 Task: Create the send approval action.
Action: Mouse moved to (896, 106)
Screenshot: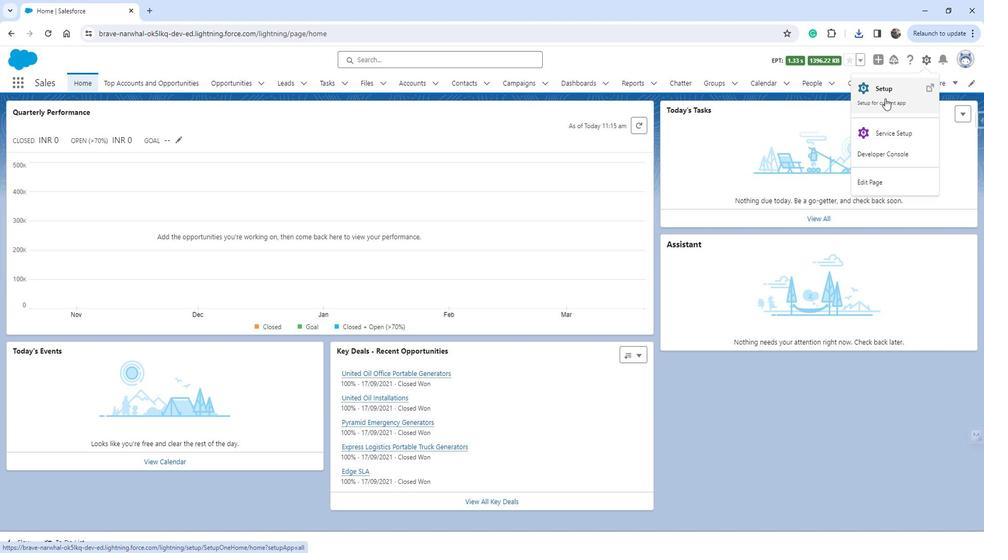 
Action: Mouse pressed left at (896, 106)
Screenshot: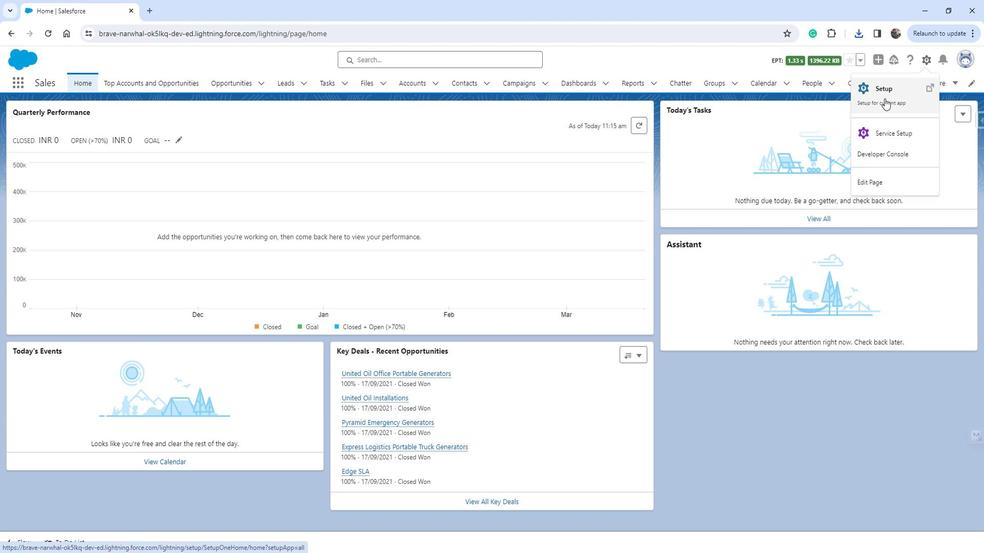 
Action: Mouse moved to (51, 368)
Screenshot: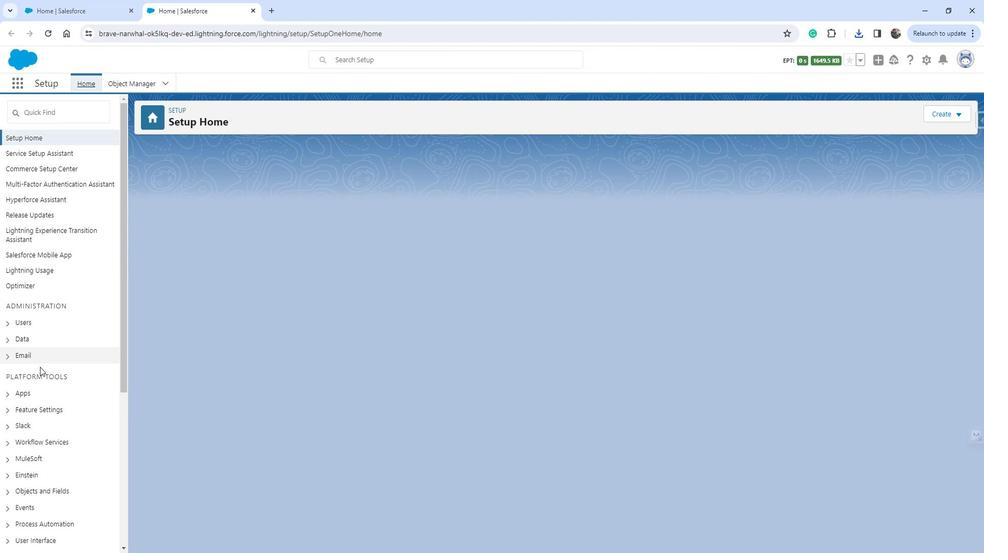 
Action: Mouse scrolled (51, 367) with delta (0, 0)
Screenshot: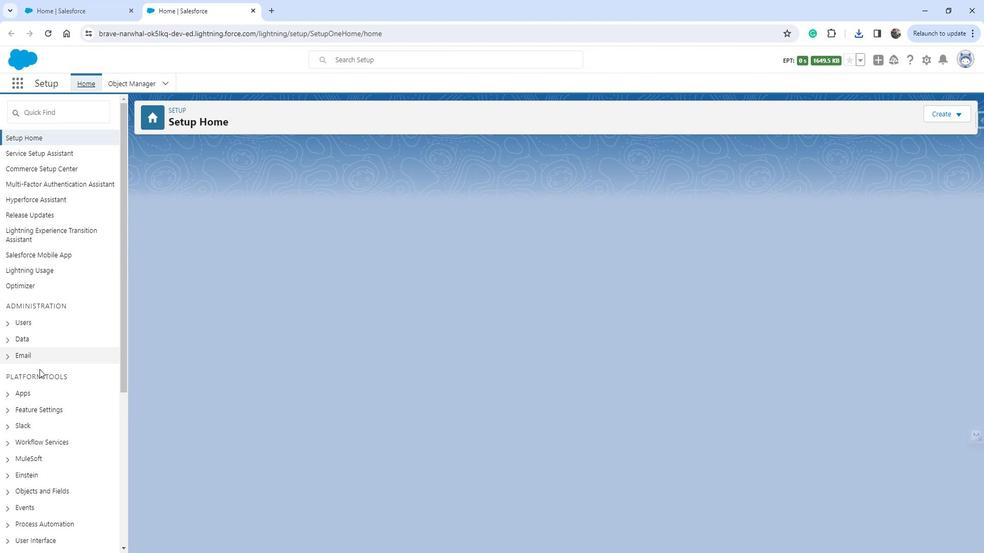 
Action: Mouse moved to (51, 368)
Screenshot: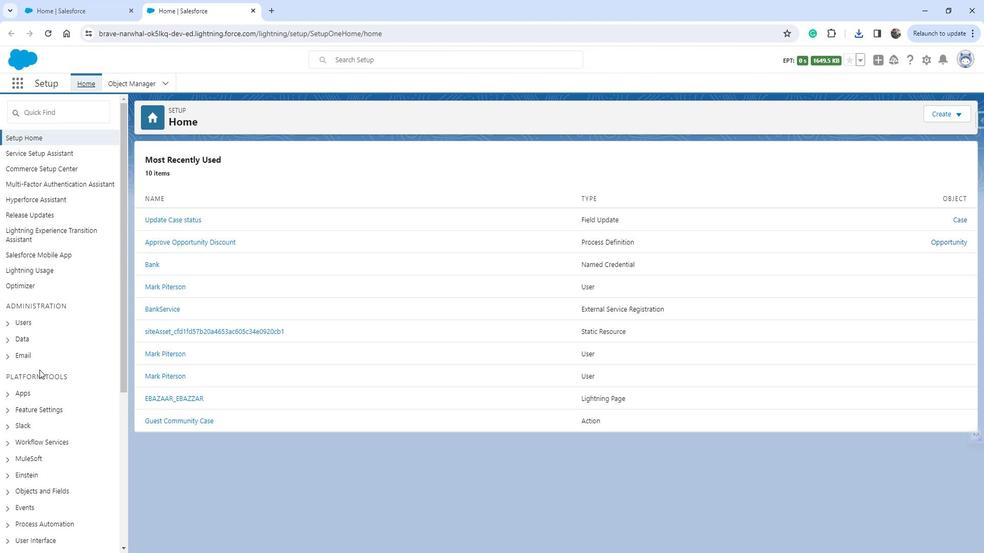 
Action: Mouse scrolled (51, 368) with delta (0, 0)
Screenshot: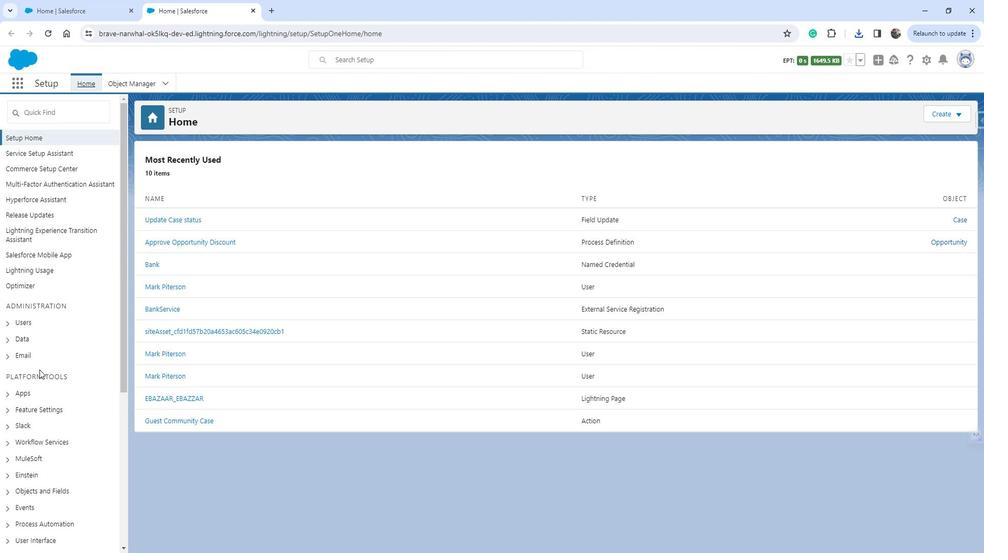 
Action: Mouse moved to (50, 351)
Screenshot: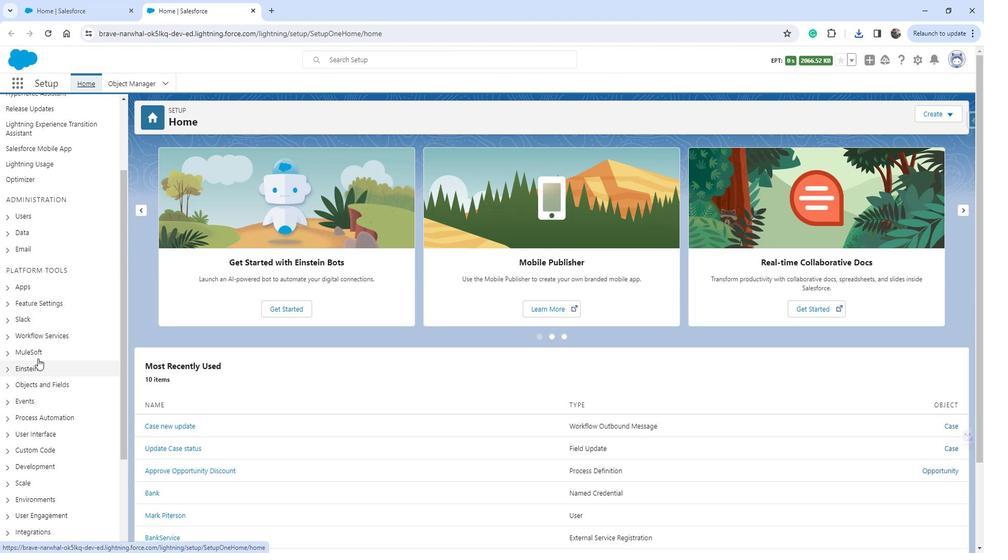 
Action: Mouse scrolled (50, 351) with delta (0, 0)
Screenshot: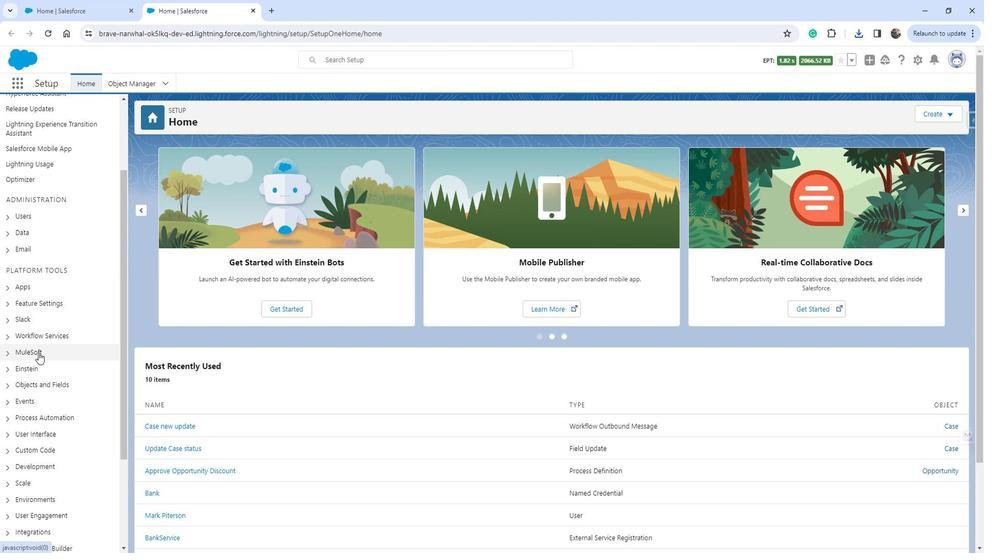 
Action: Mouse scrolled (50, 351) with delta (0, 0)
Screenshot: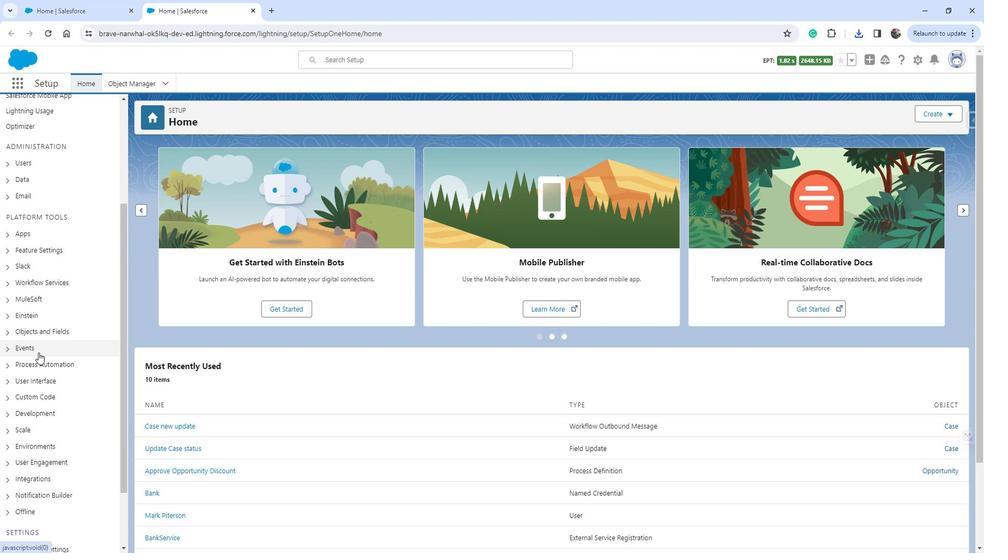 
Action: Mouse moved to (19, 312)
Screenshot: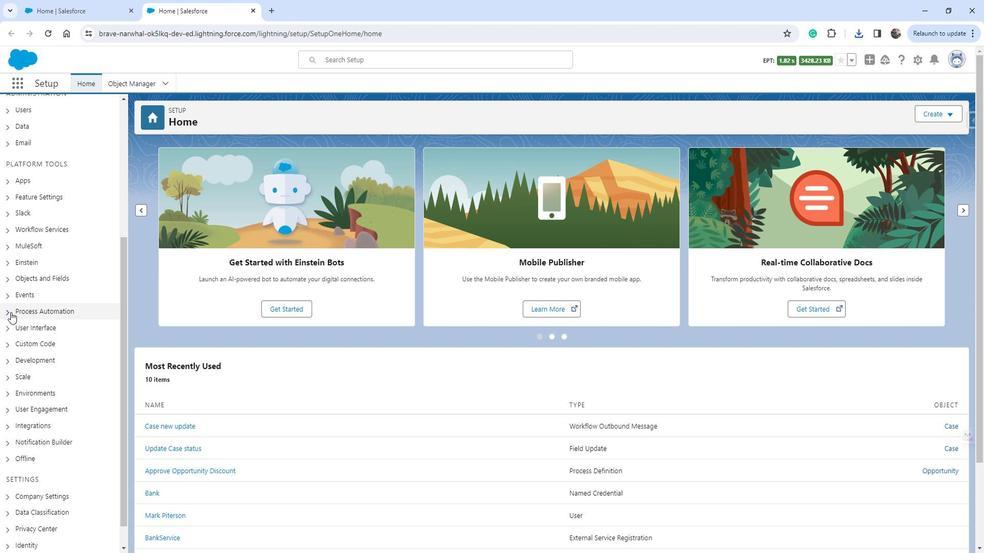 
Action: Mouse pressed left at (19, 312)
Screenshot: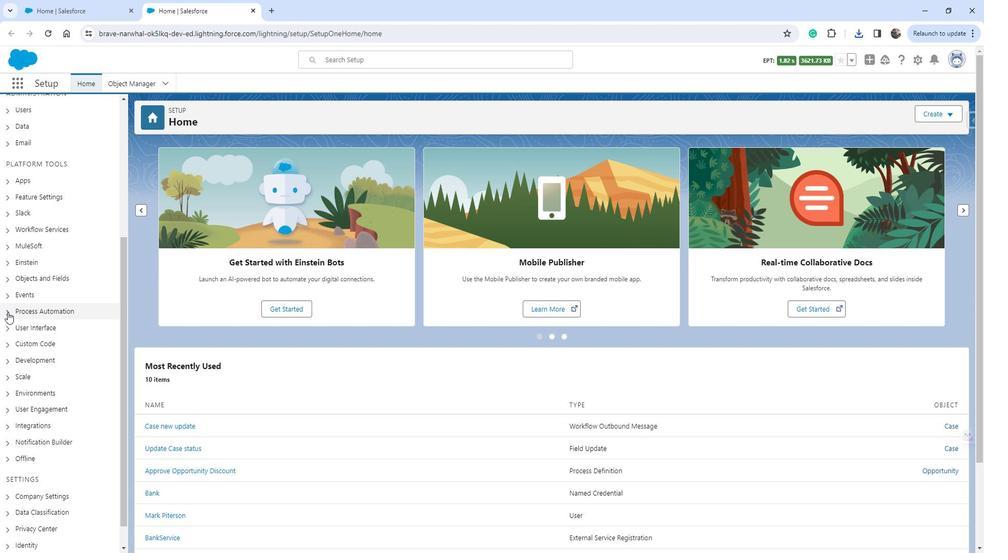
Action: Mouse moved to (71, 314)
Screenshot: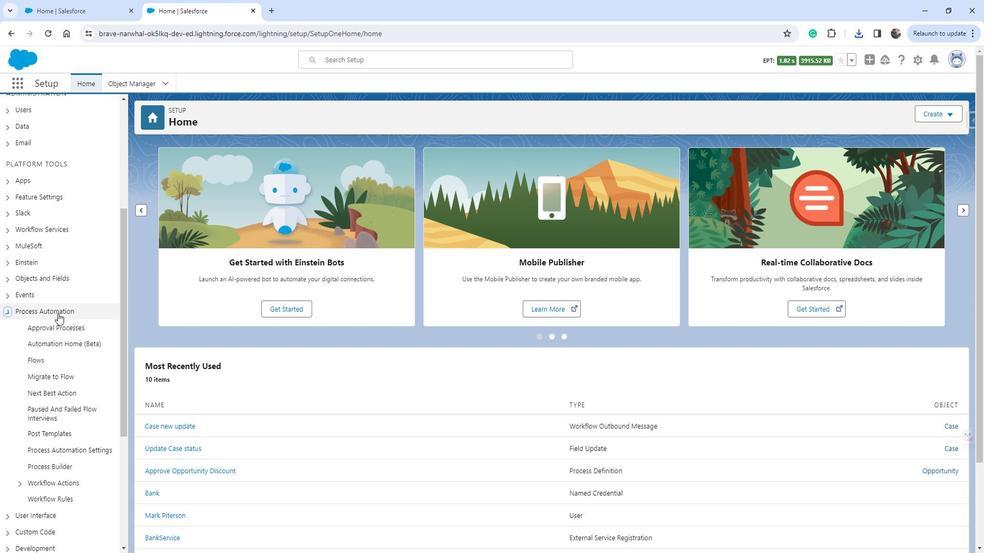 
Action: Mouse scrolled (71, 313) with delta (0, 0)
Screenshot: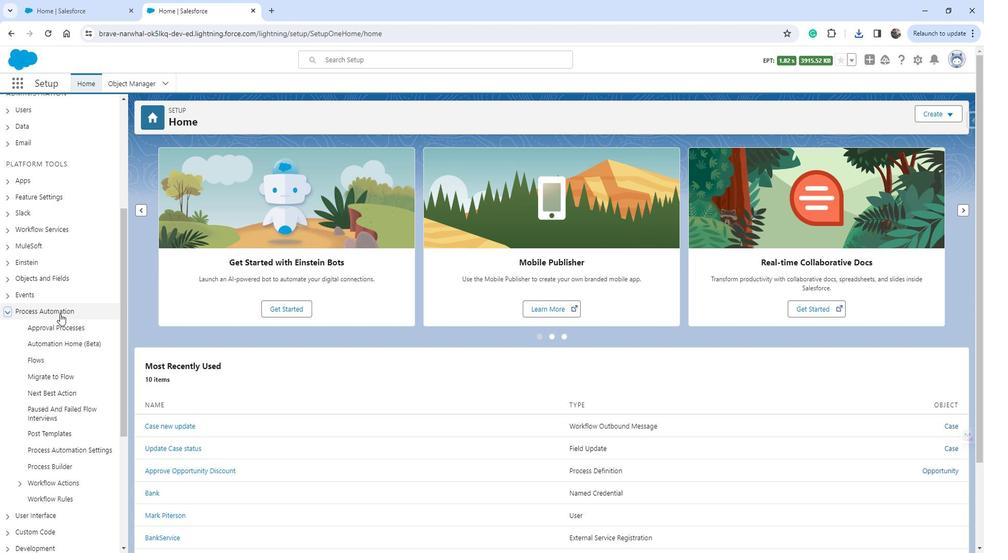 
Action: Mouse moved to (71, 315)
Screenshot: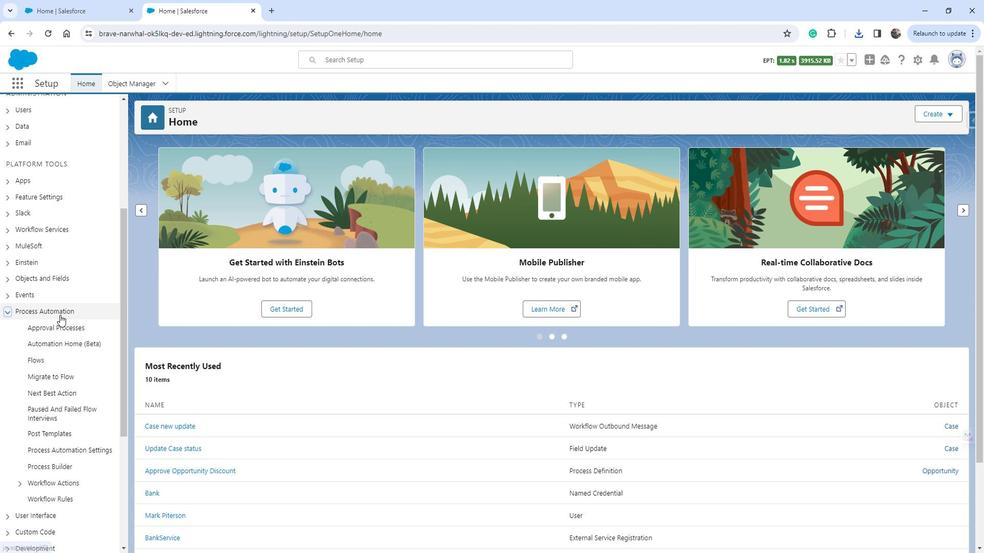 
Action: Mouse scrolled (71, 315) with delta (0, 0)
Screenshot: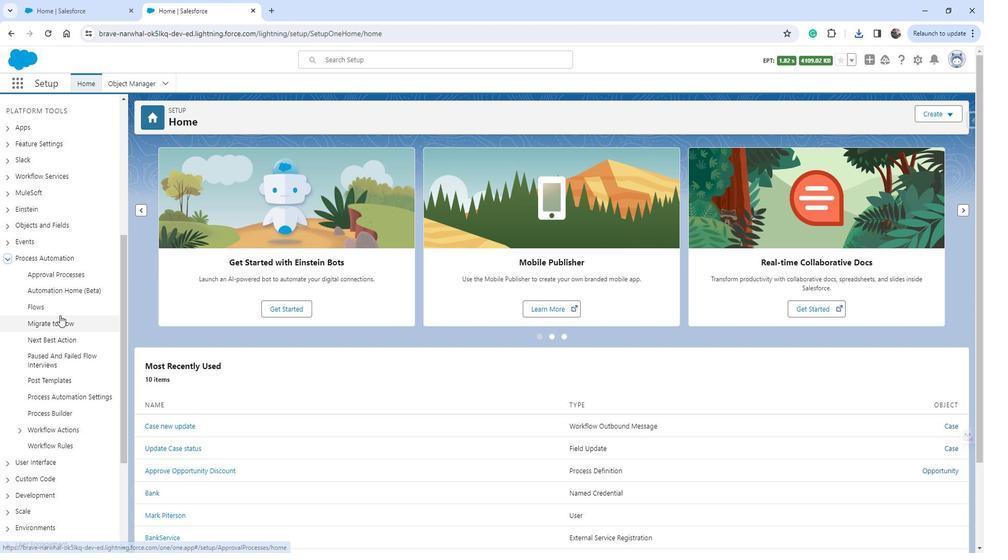 
Action: Mouse moved to (31, 377)
Screenshot: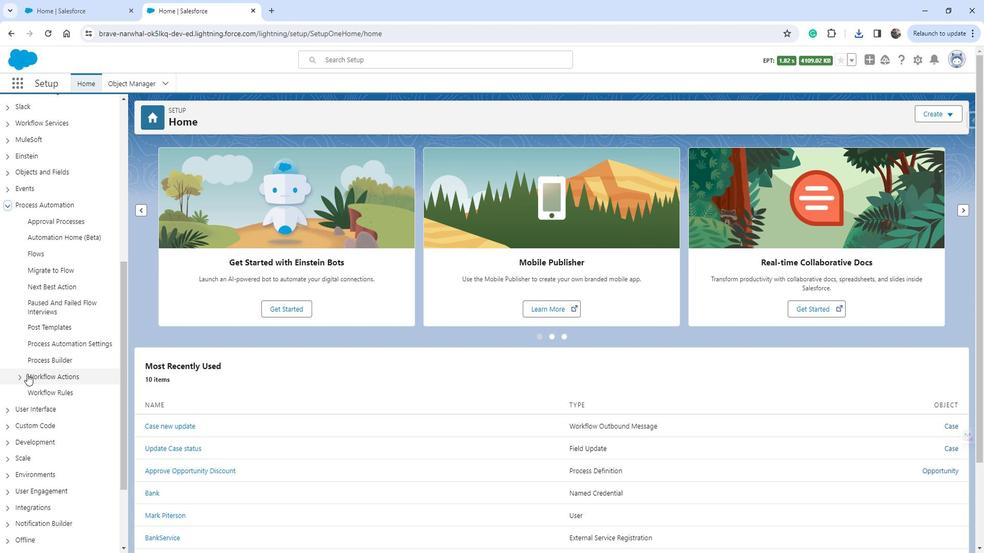 
Action: Mouse pressed left at (31, 377)
Screenshot: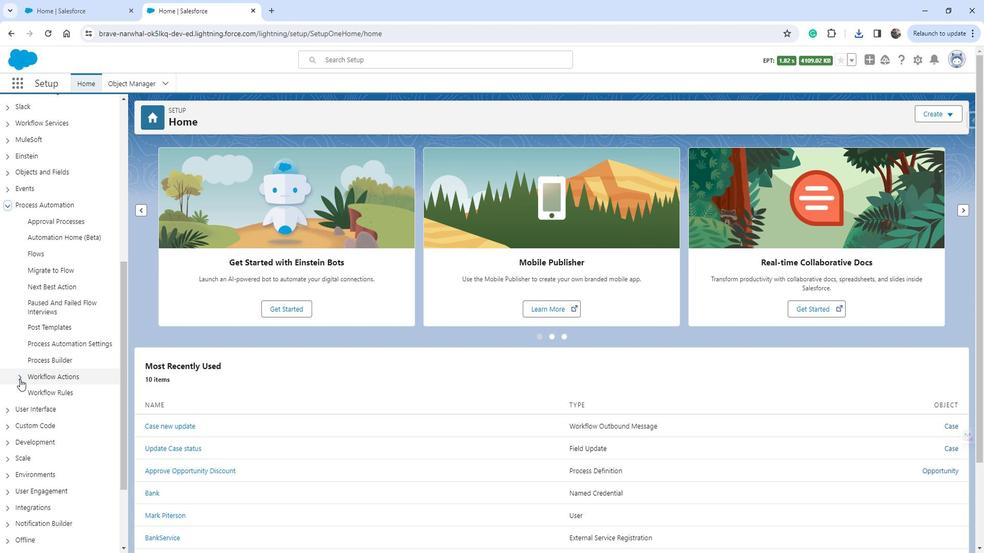
Action: Mouse moved to (83, 371)
Screenshot: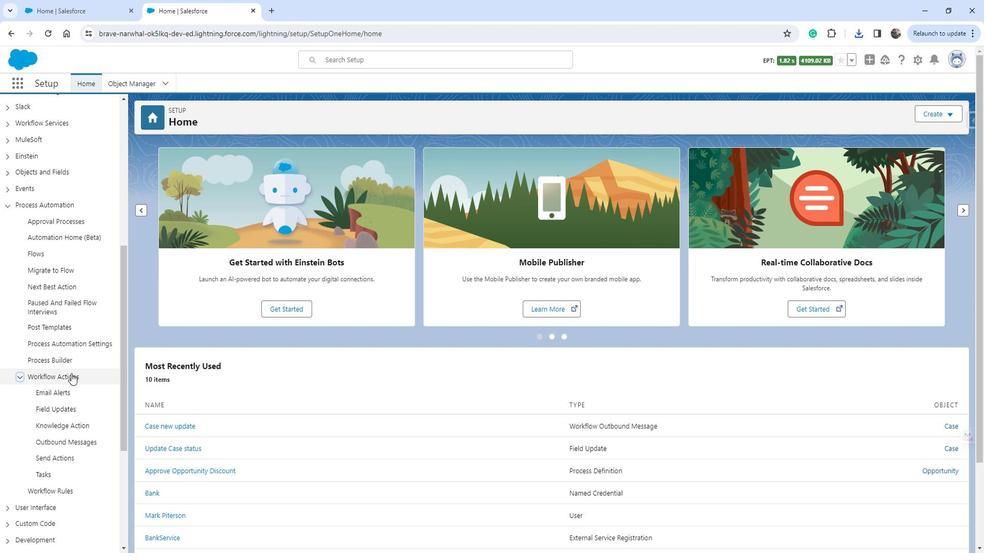 
Action: Mouse scrolled (83, 371) with delta (0, 0)
Screenshot: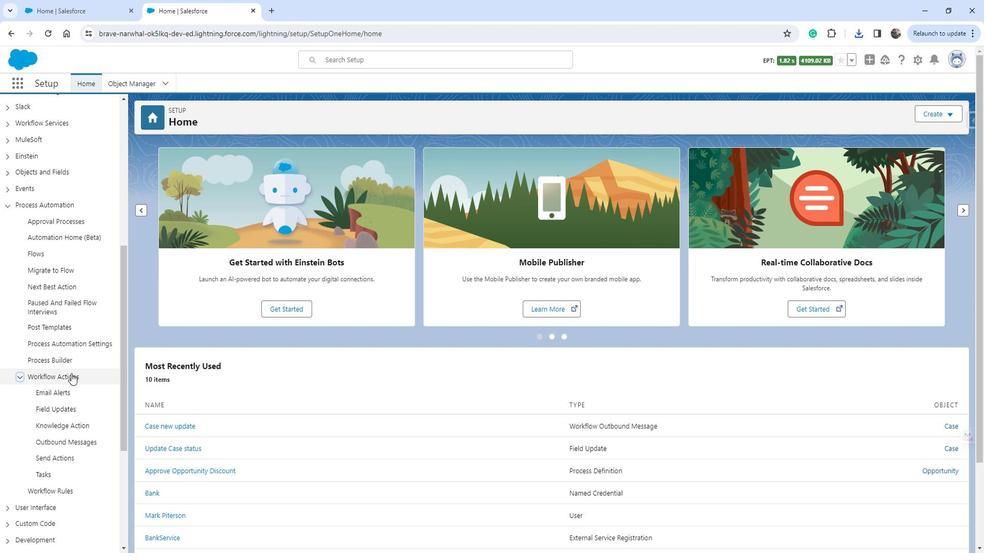 
Action: Mouse scrolled (83, 371) with delta (0, 0)
Screenshot: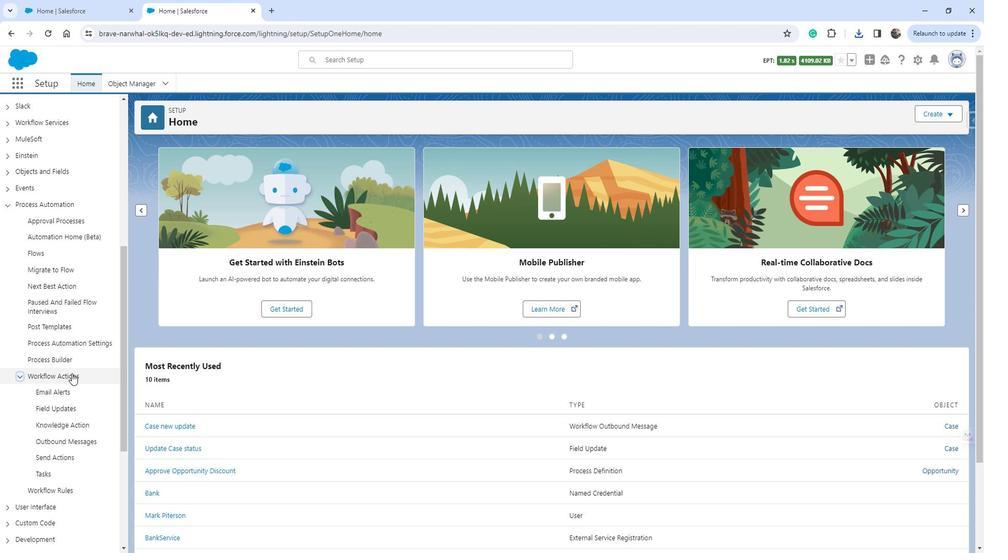 
Action: Mouse moved to (70, 349)
Screenshot: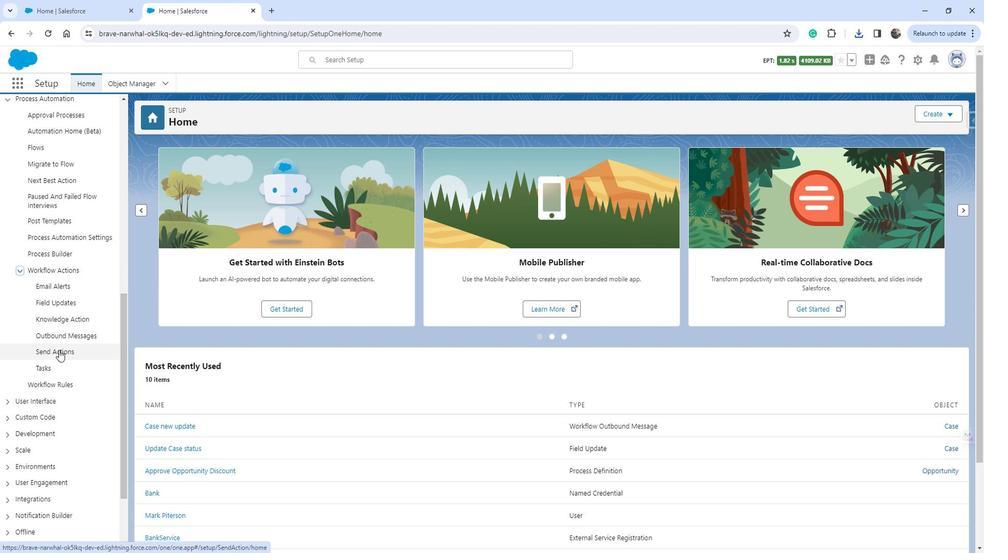 
Action: Mouse pressed left at (70, 349)
Screenshot: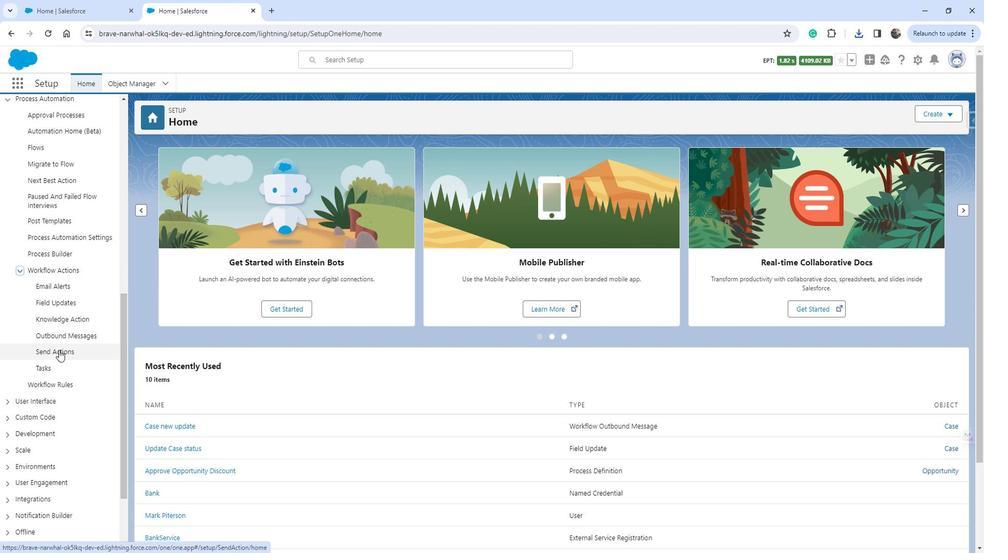 
Action: Mouse moved to (570, 224)
Screenshot: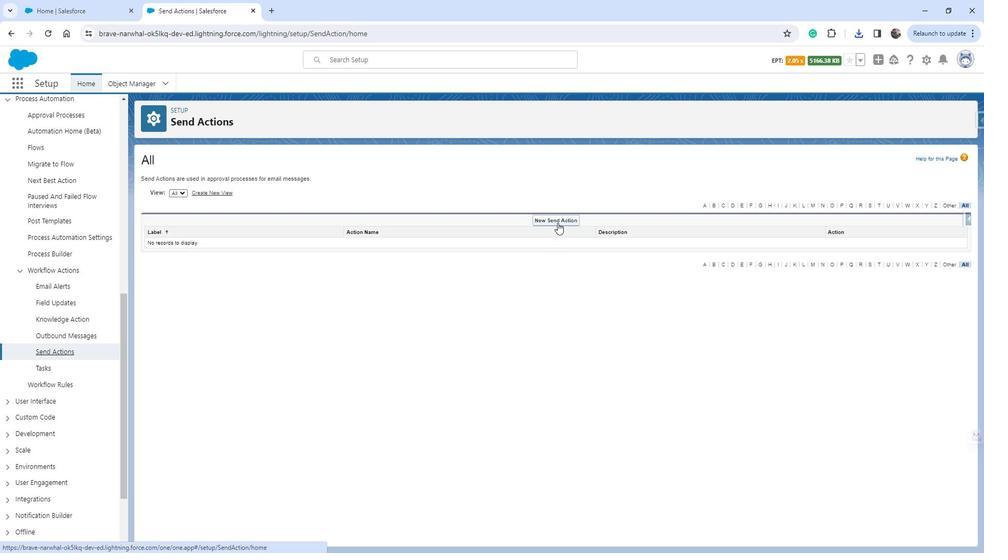 
Action: Mouse pressed left at (570, 224)
Screenshot: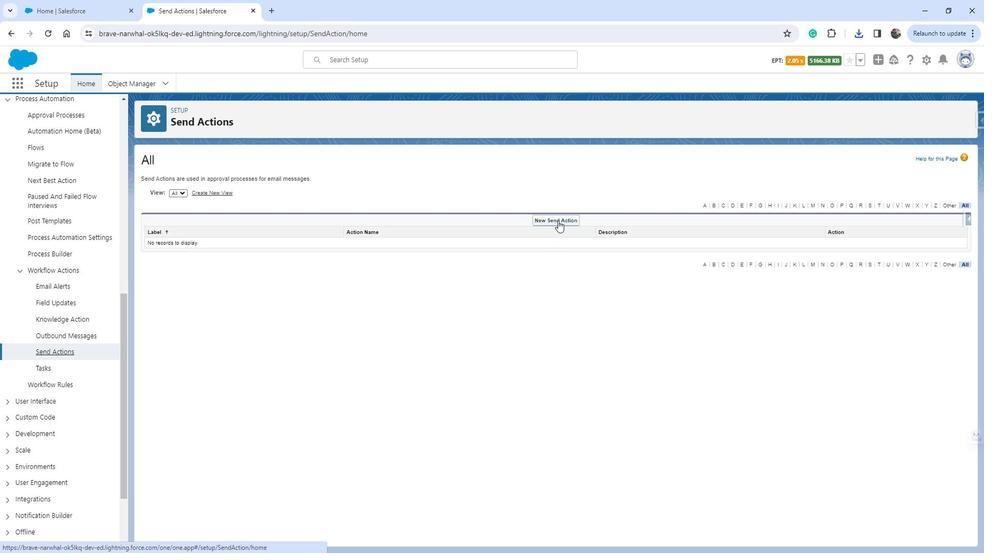 
Action: Mouse moved to (338, 251)
Screenshot: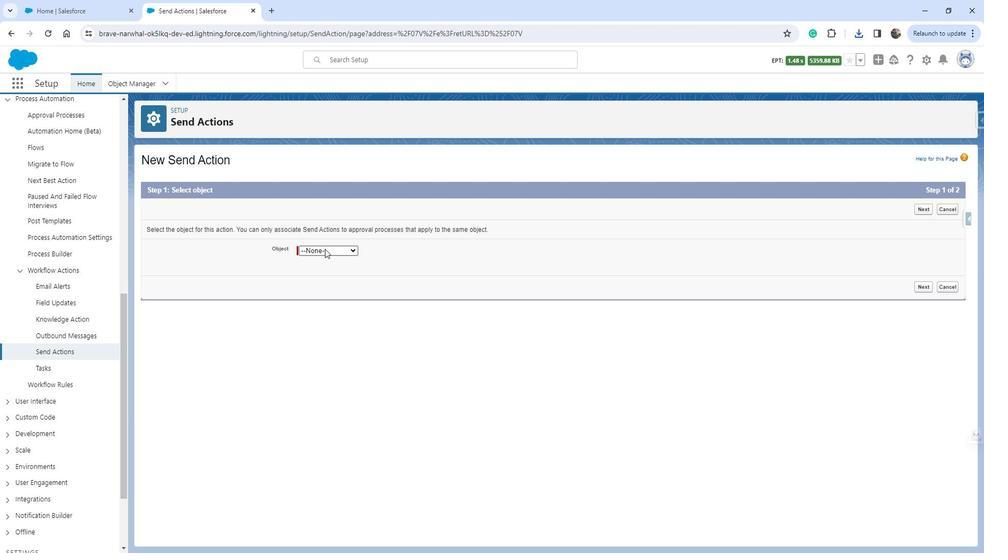 
Action: Mouse pressed left at (338, 251)
Screenshot: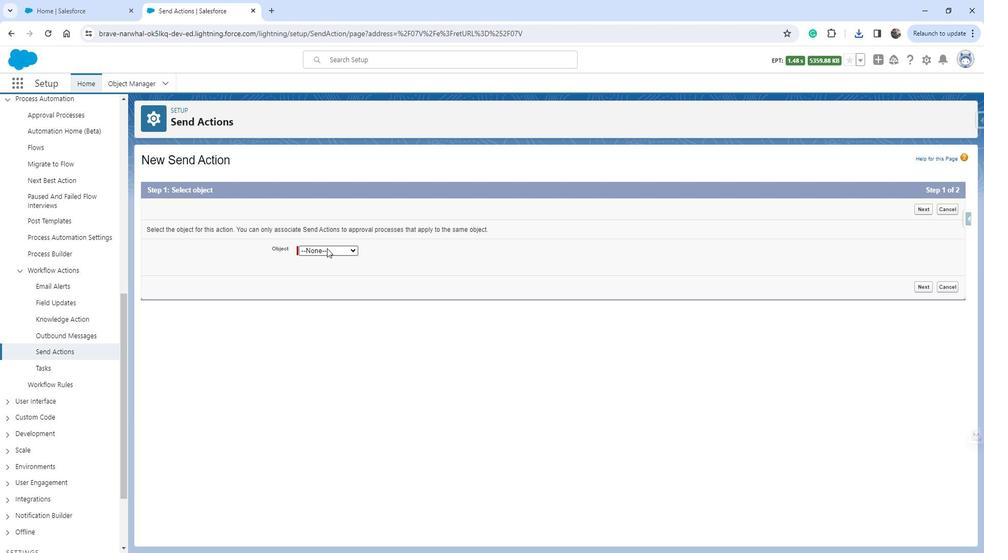 
Action: Mouse moved to (350, 270)
Screenshot: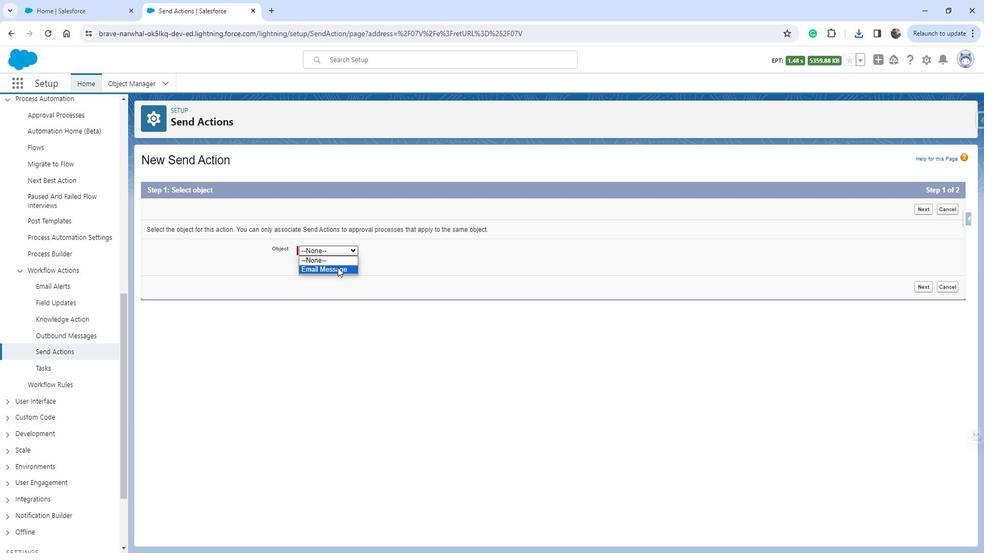 
Action: Mouse pressed left at (350, 270)
Screenshot: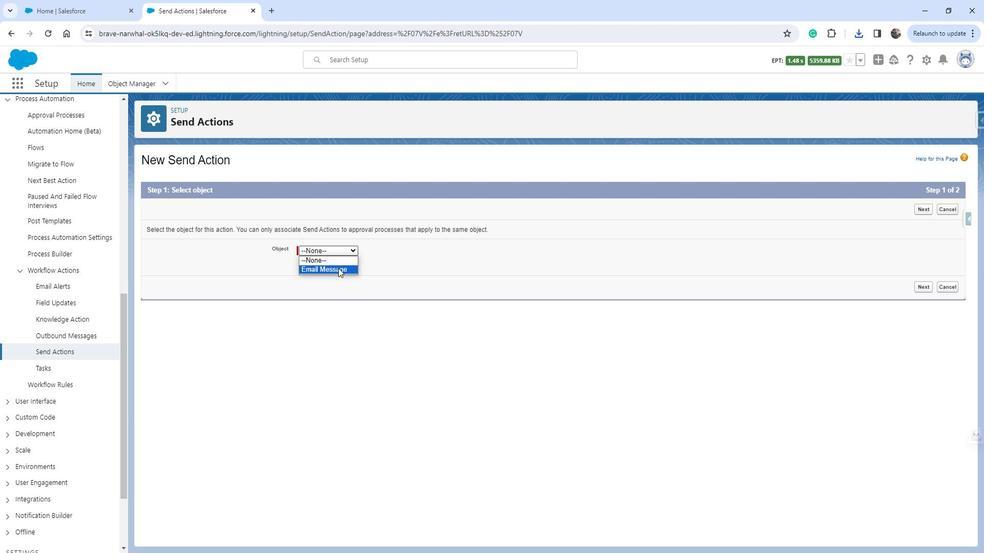 
Action: Mouse moved to (931, 214)
Screenshot: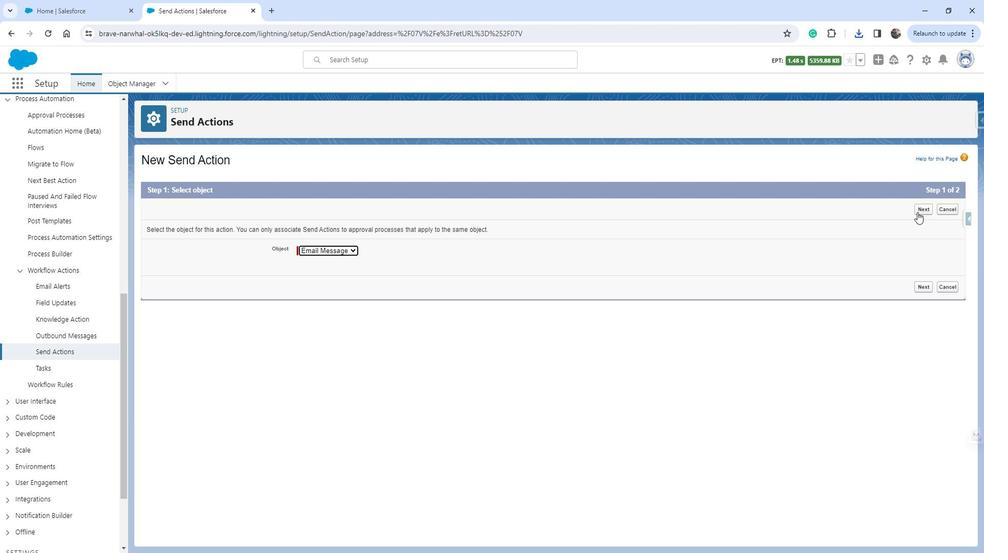 
Action: Mouse pressed left at (931, 214)
Screenshot: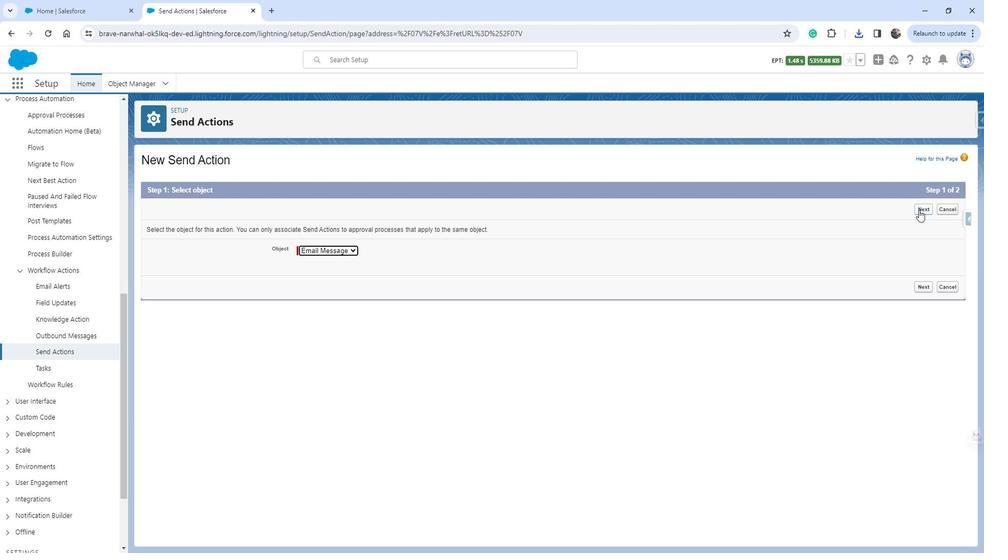 
Action: Mouse moved to (371, 266)
Screenshot: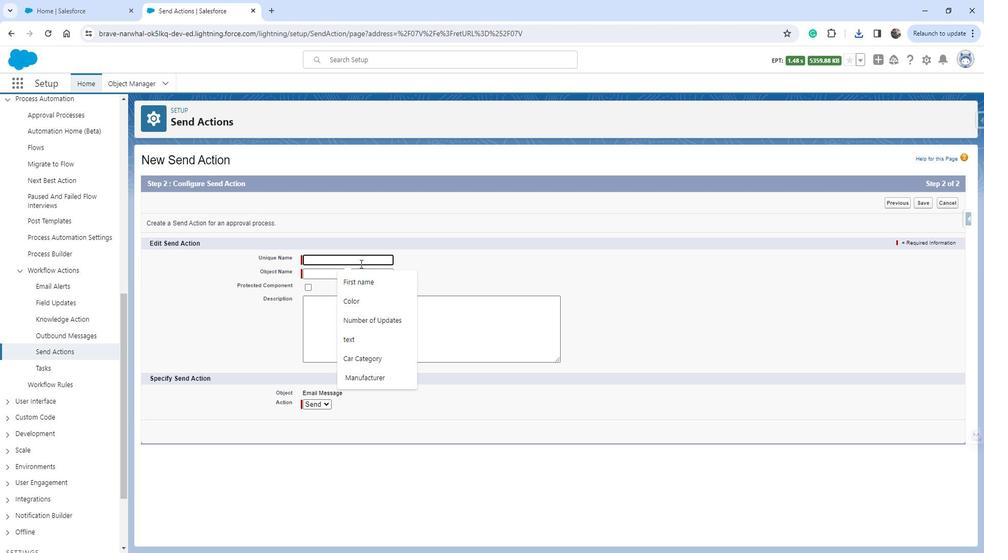 
Action: Mouse pressed left at (371, 266)
Screenshot: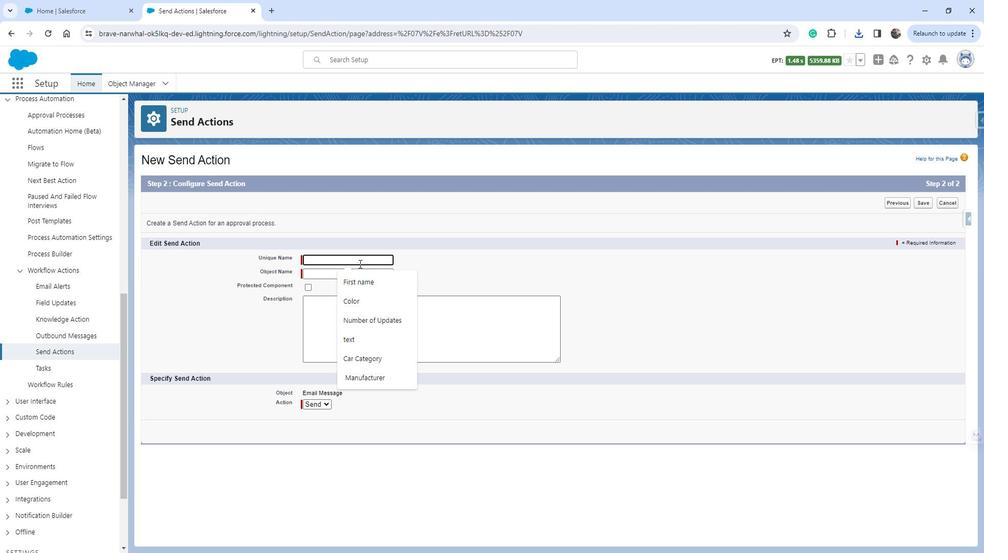 
Action: Mouse moved to (368, 264)
Screenshot: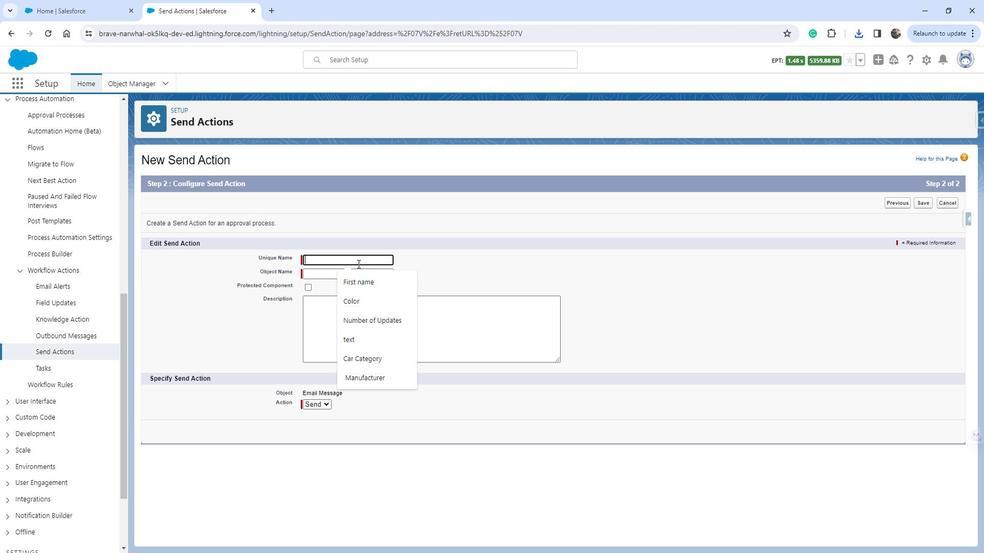 
Action: Key pressed <Key.shift>Send<Key.space><Key.shift>Approval<Key.space>
Screenshot: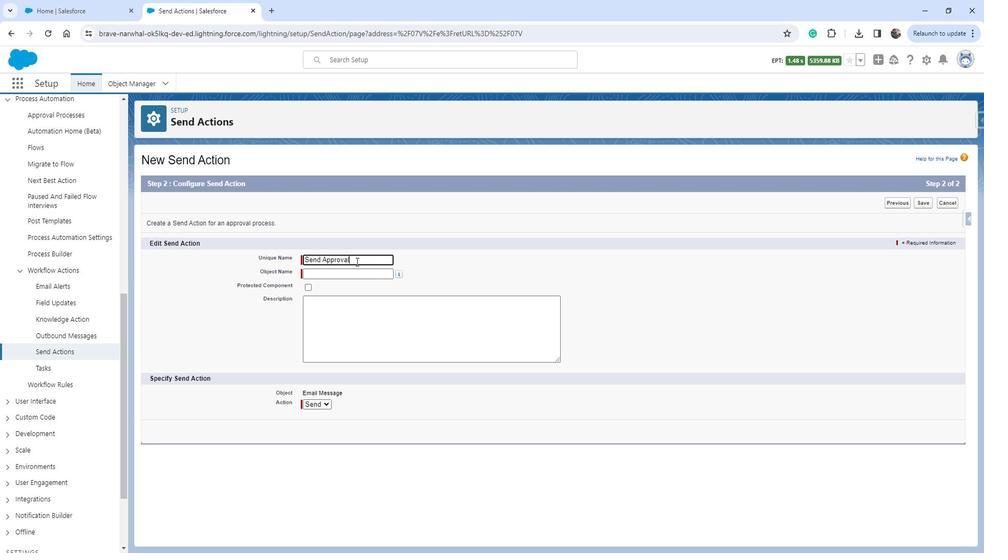 
Action: Mouse moved to (435, 277)
Screenshot: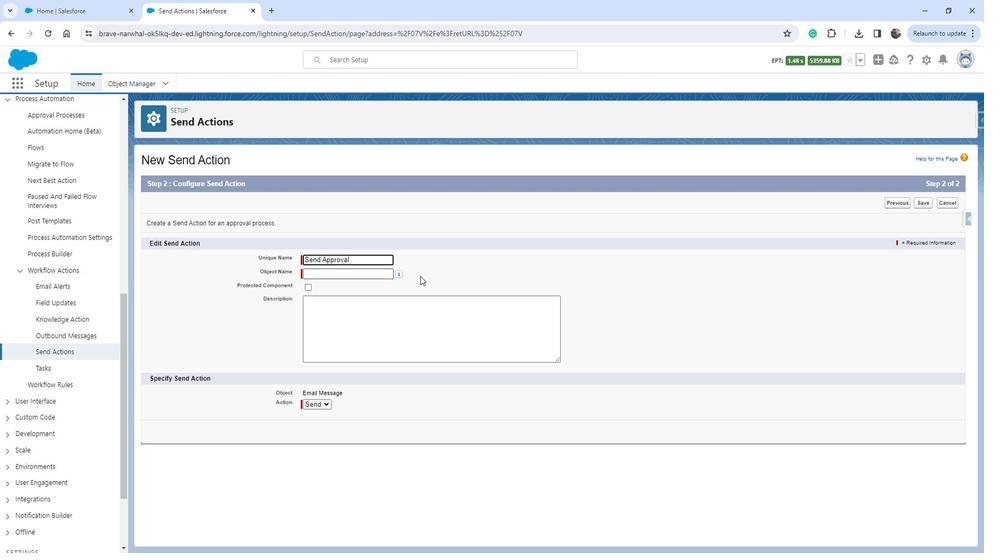 
Action: Mouse pressed left at (435, 277)
Screenshot: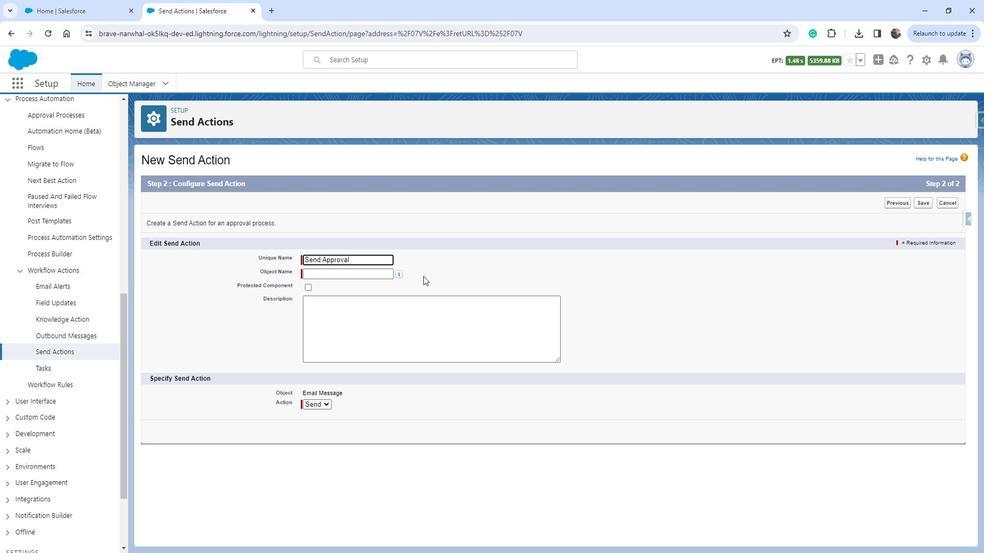 
Action: Mouse moved to (335, 399)
Screenshot: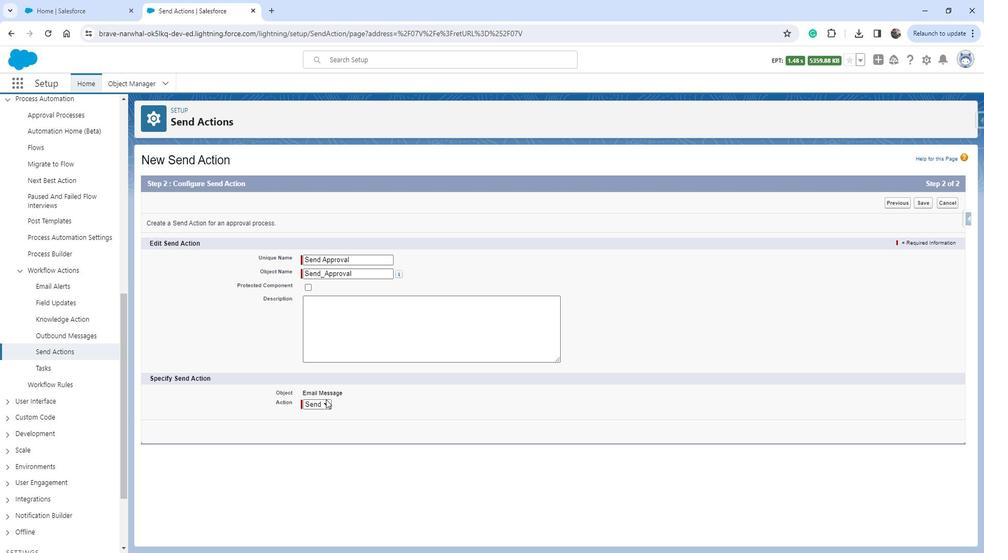 
Action: Mouse pressed left at (335, 399)
Screenshot: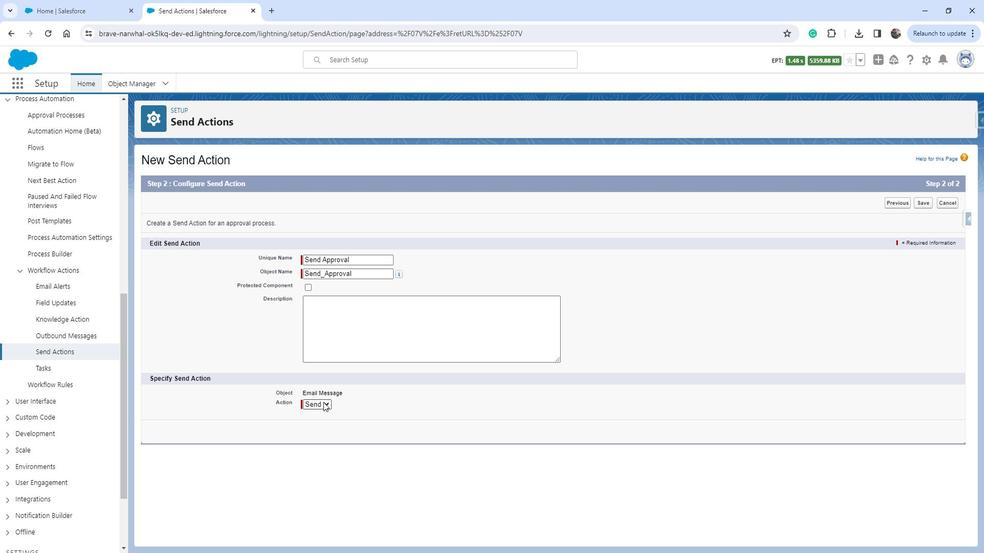
Action: Mouse moved to (331, 410)
Screenshot: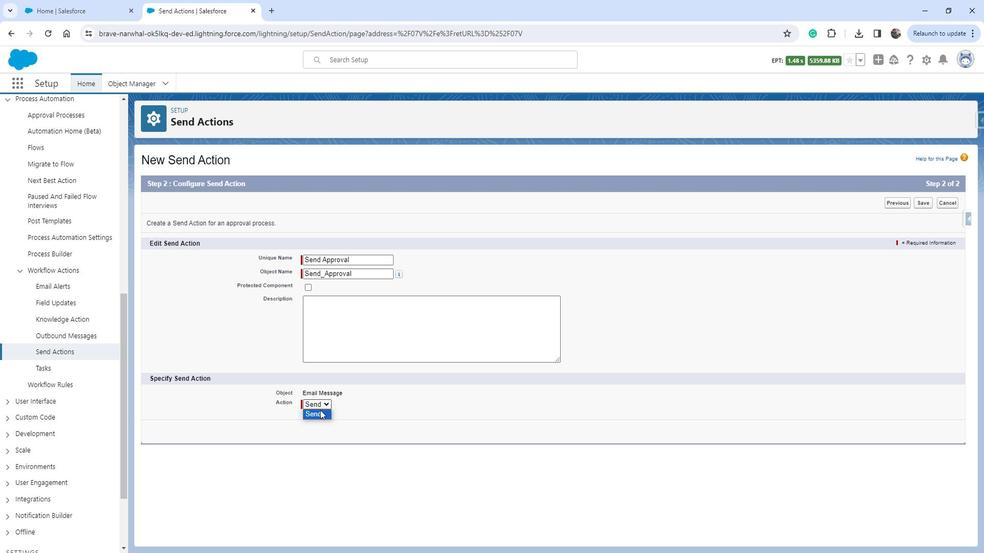 
Action: Mouse pressed left at (331, 410)
Screenshot: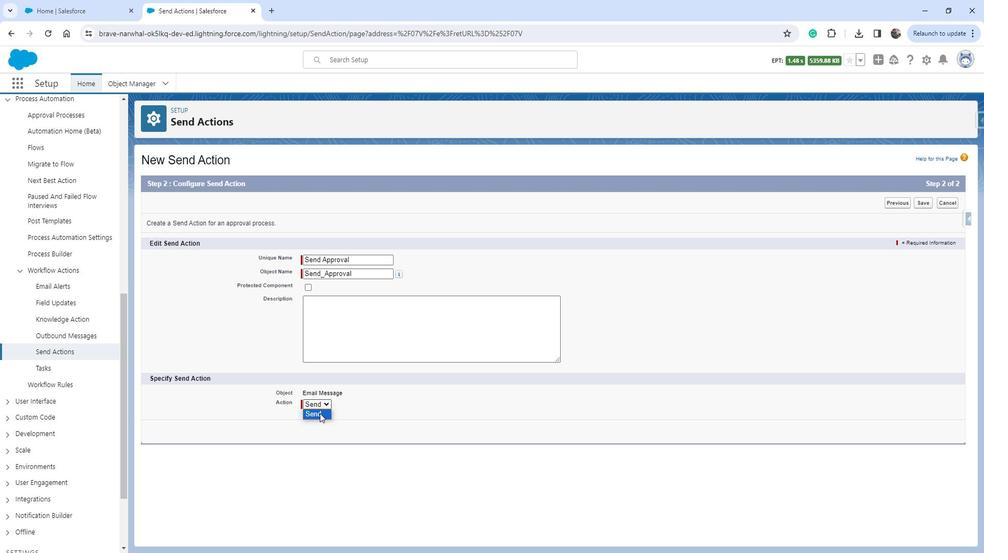 
Action: Mouse moved to (934, 203)
Screenshot: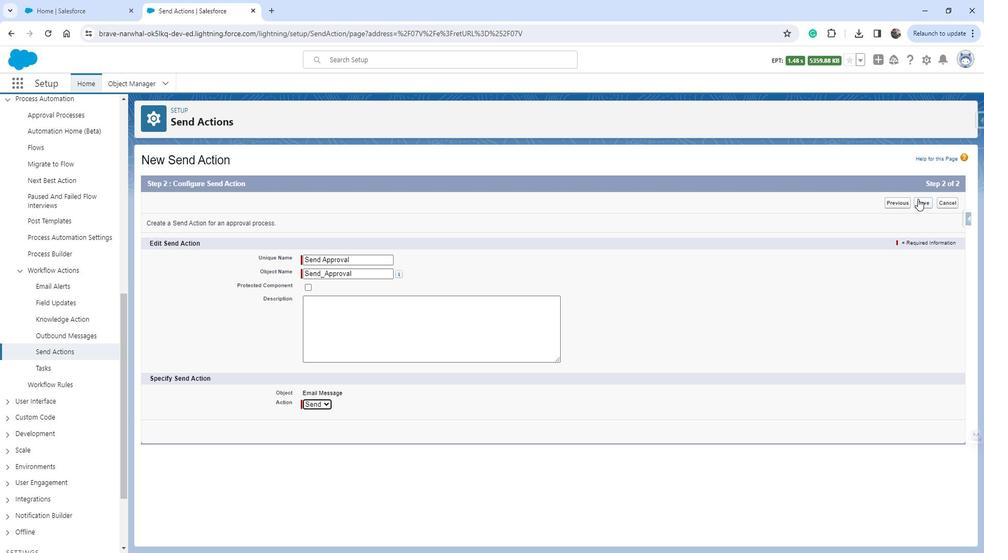 
Action: Mouse pressed left at (934, 203)
Screenshot: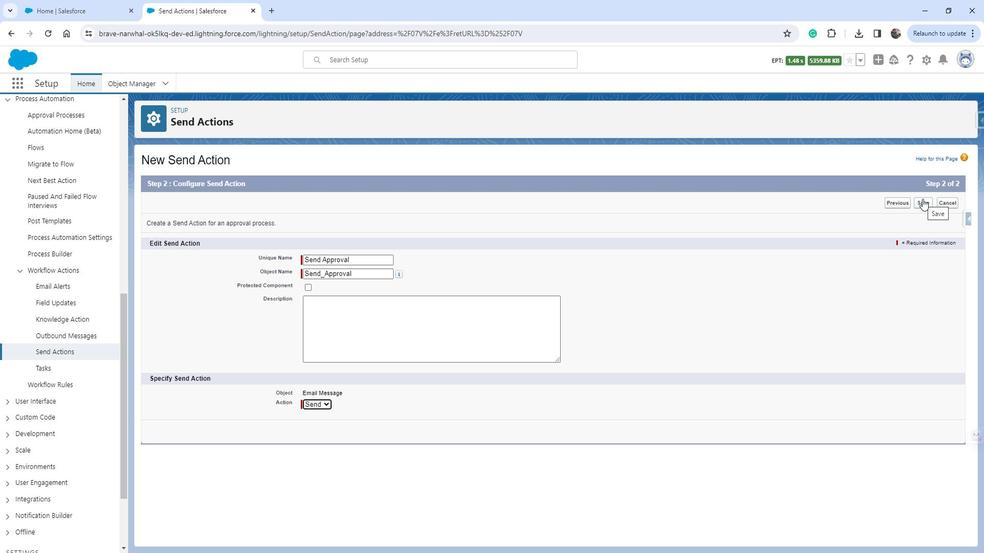 
Action: Mouse moved to (519, 335)
Screenshot: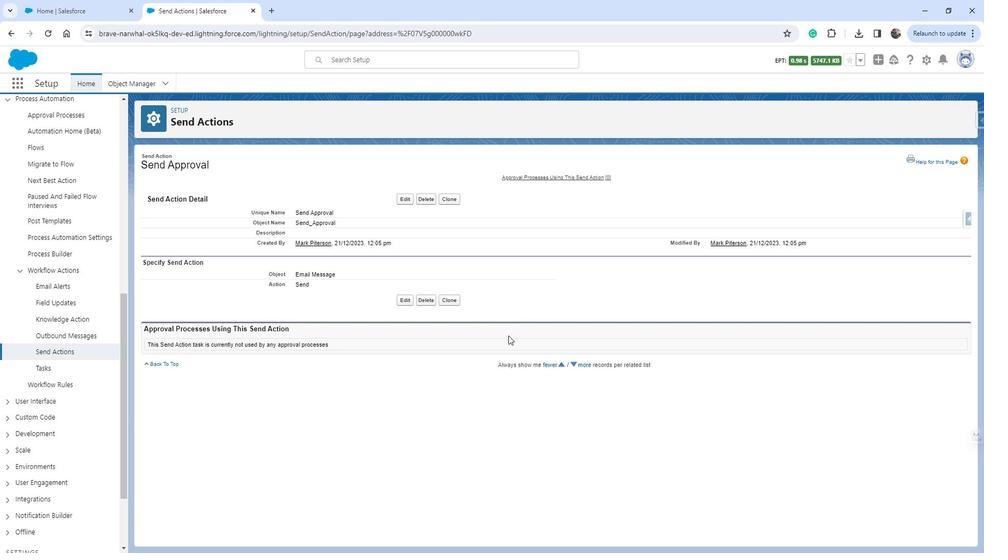 
